 Task: Look for products from Cocojune only.
Action: Mouse moved to (18, 105)
Screenshot: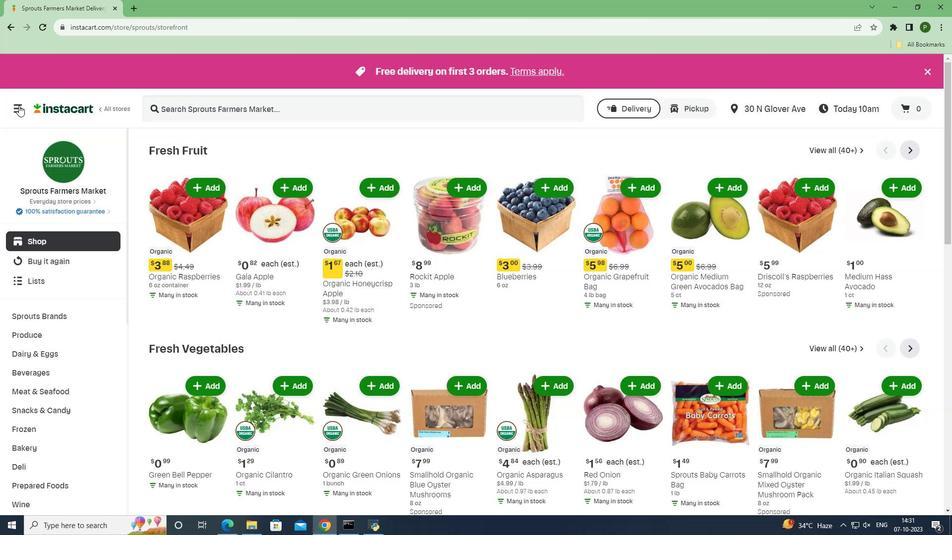 
Action: Mouse pressed left at (18, 105)
Screenshot: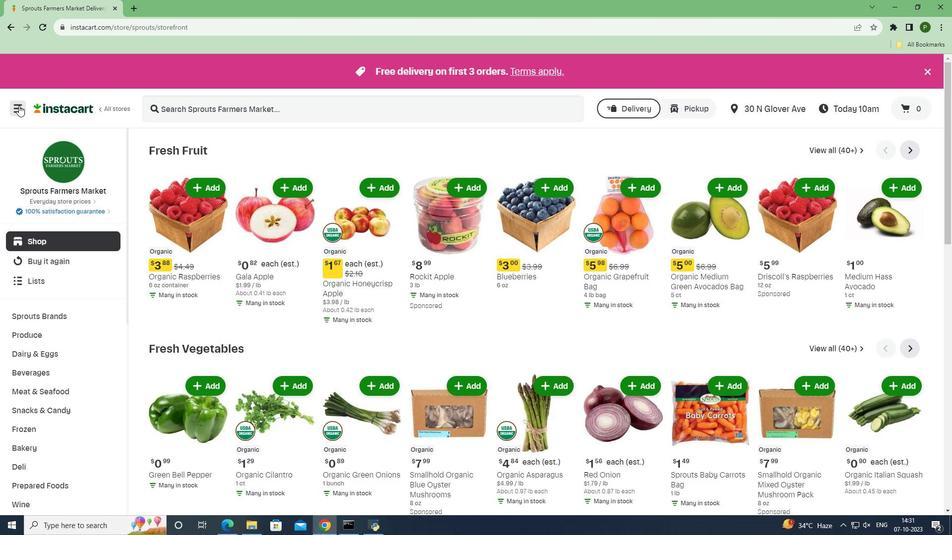 
Action: Mouse moved to (56, 259)
Screenshot: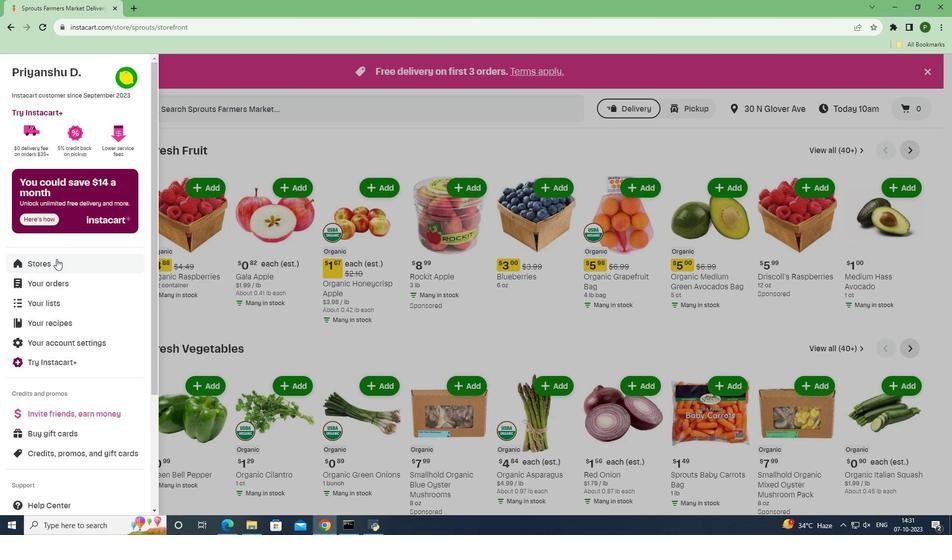 
Action: Mouse pressed left at (56, 259)
Screenshot: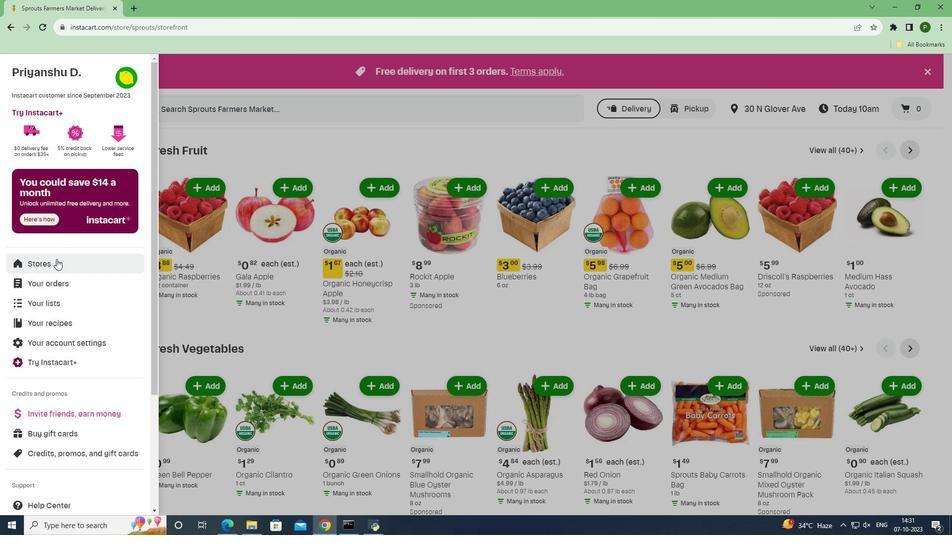 
Action: Mouse moved to (235, 113)
Screenshot: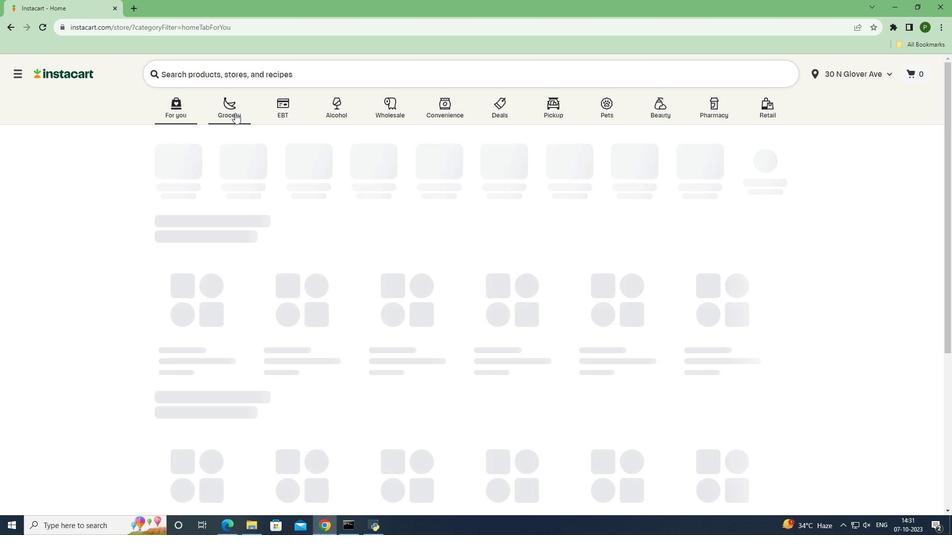 
Action: Mouse pressed left at (235, 113)
Screenshot: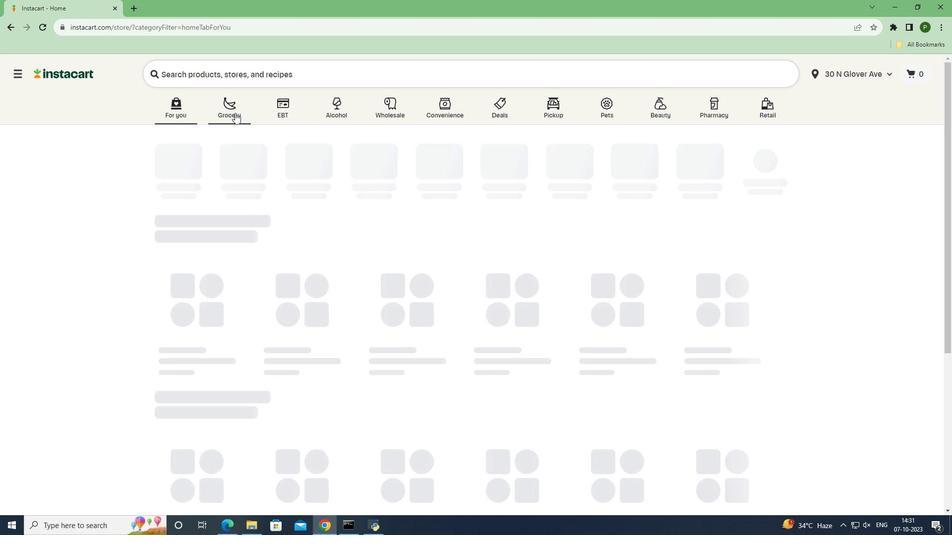 
Action: Mouse moved to (399, 230)
Screenshot: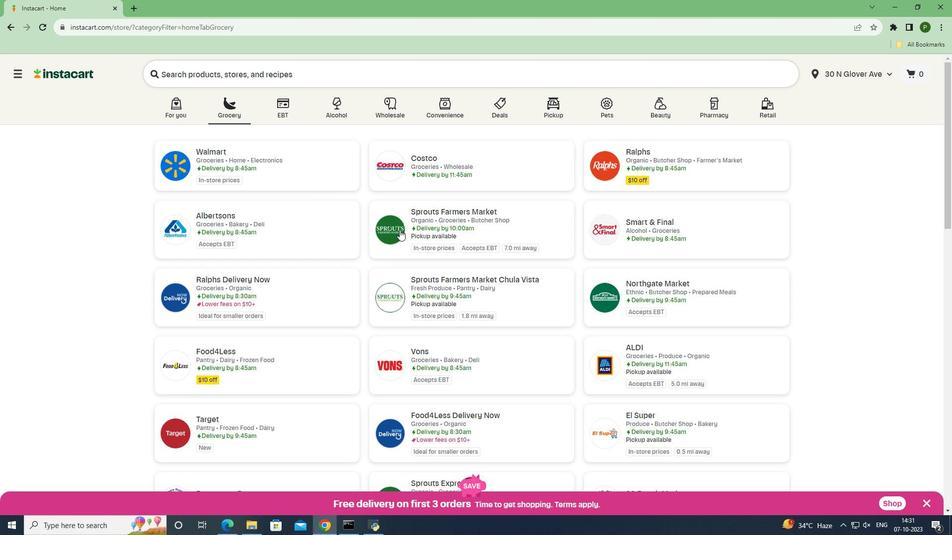 
Action: Mouse pressed left at (399, 230)
Screenshot: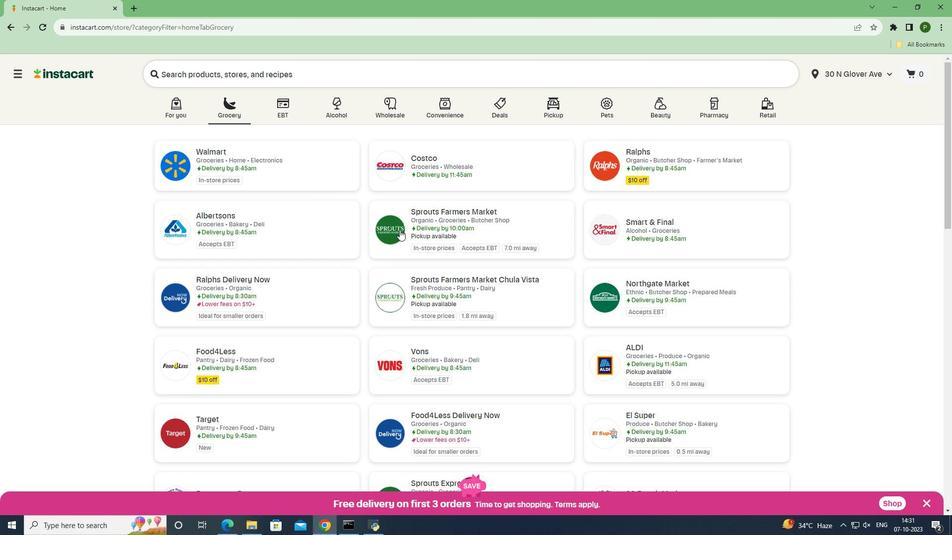 
Action: Mouse moved to (78, 354)
Screenshot: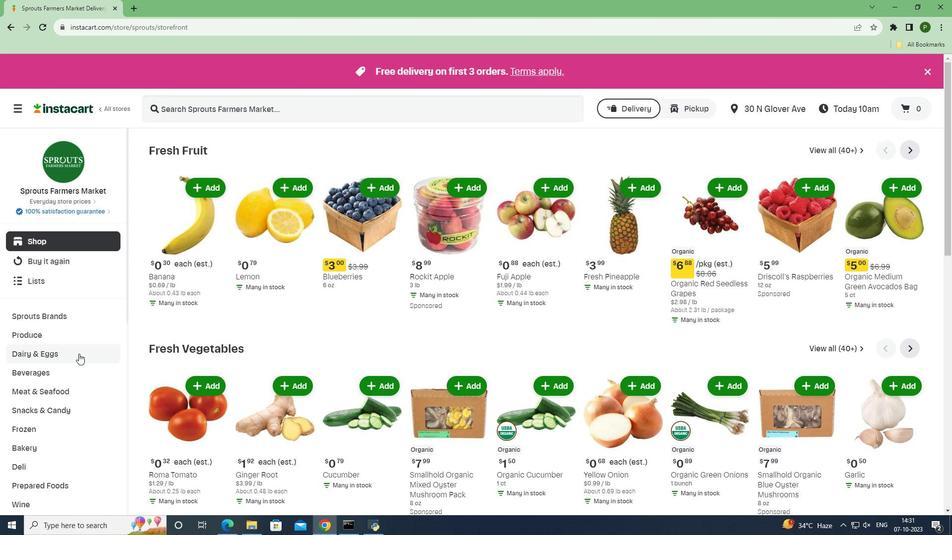
Action: Mouse pressed left at (78, 354)
Screenshot: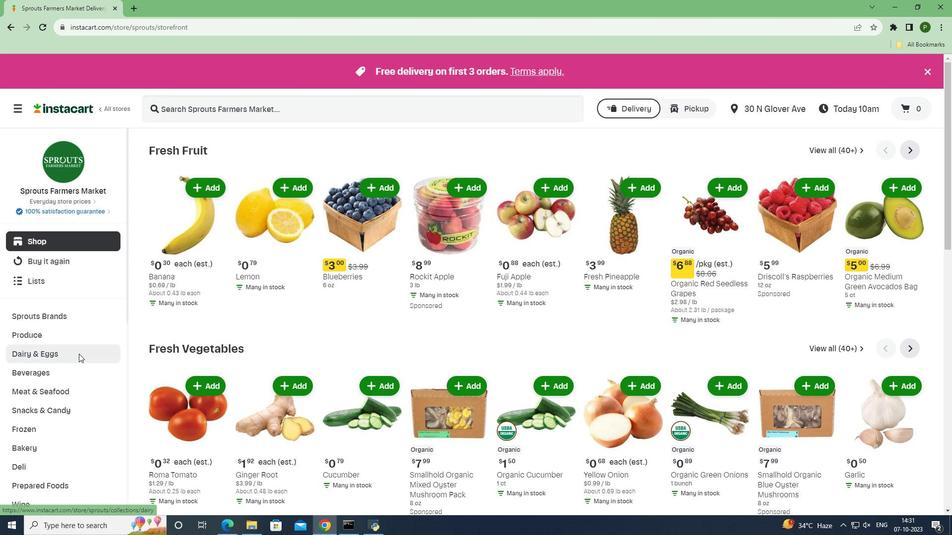 
Action: Mouse moved to (61, 429)
Screenshot: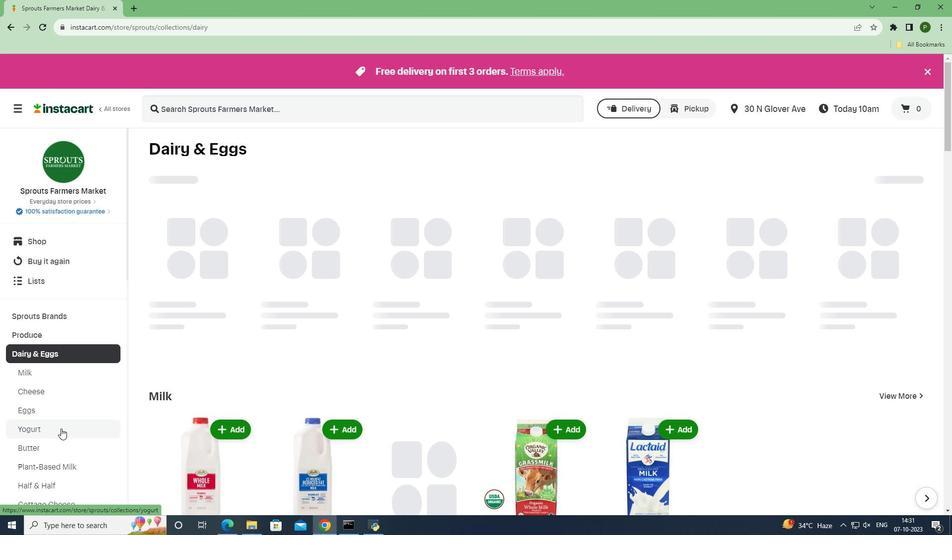 
Action: Mouse pressed left at (61, 429)
Screenshot: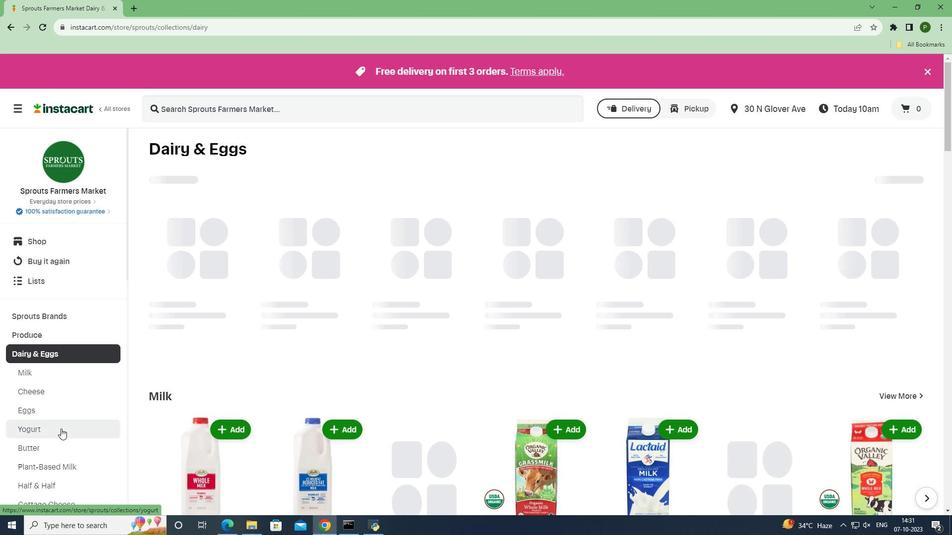 
Action: Mouse moved to (273, 277)
Screenshot: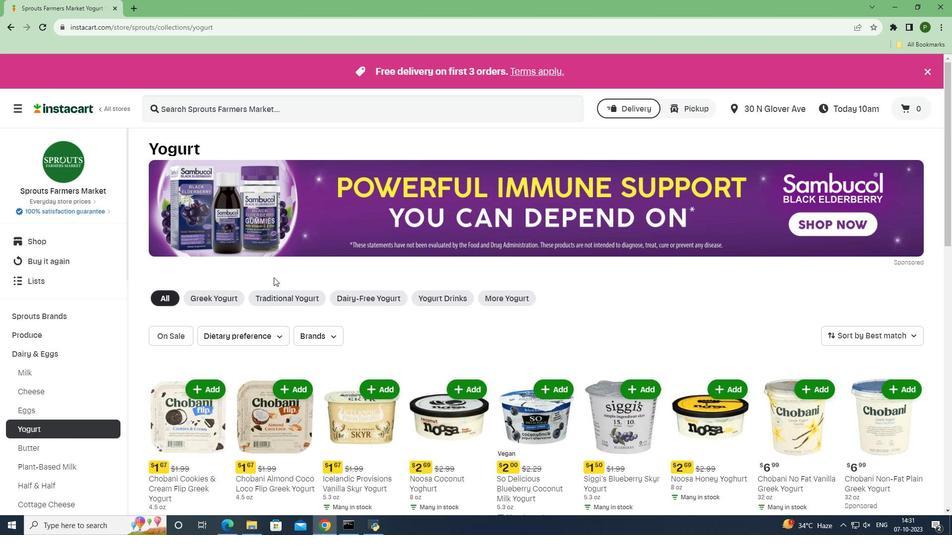 
Action: Mouse scrolled (273, 277) with delta (0, 0)
Screenshot: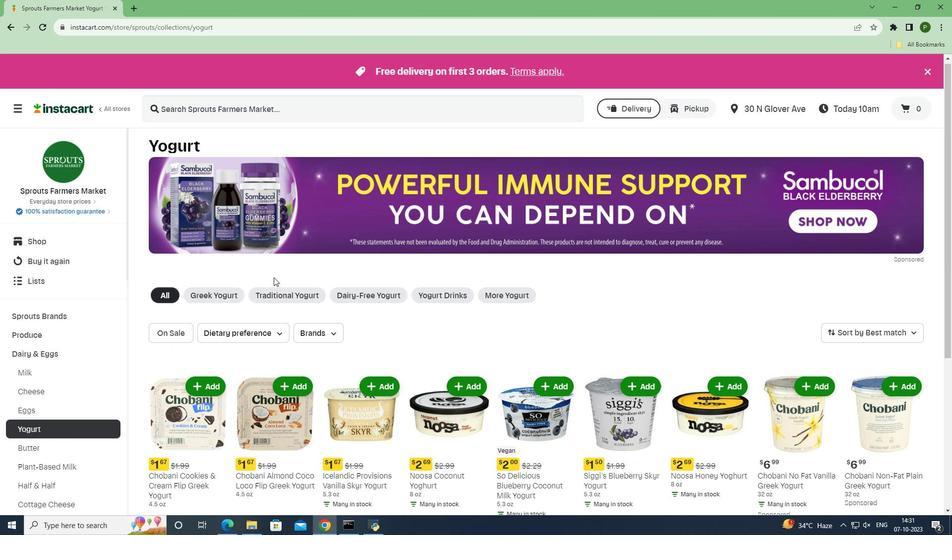 
Action: Mouse scrolled (273, 277) with delta (0, 0)
Screenshot: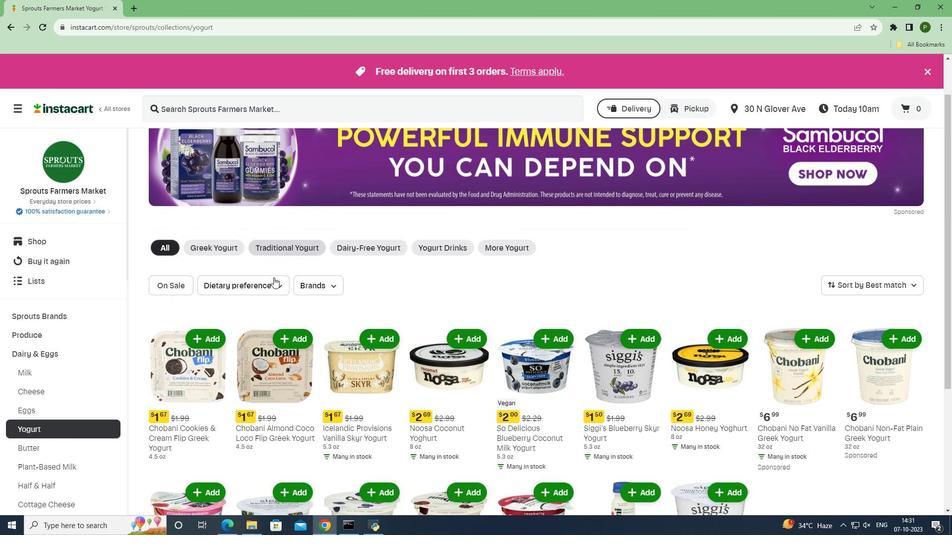 
Action: Mouse moved to (317, 241)
Screenshot: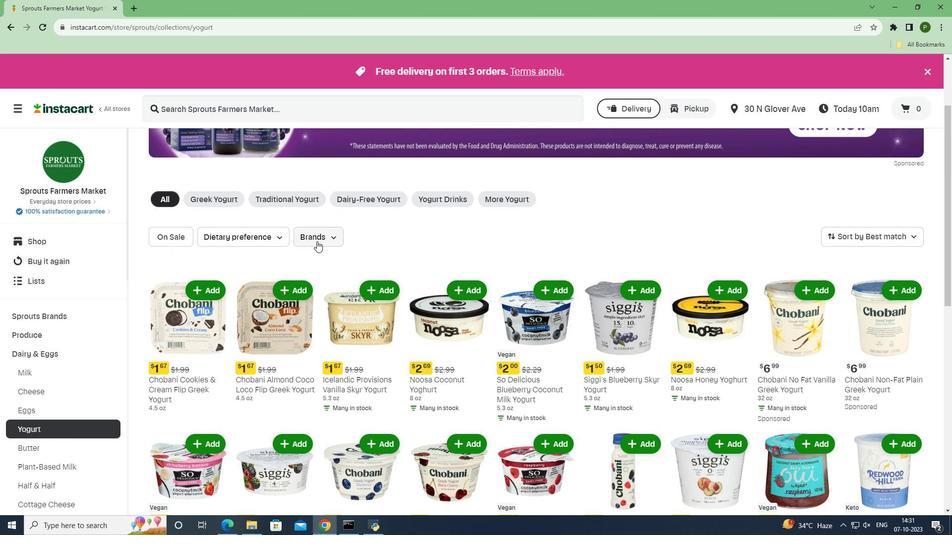 
Action: Mouse pressed left at (317, 241)
Screenshot: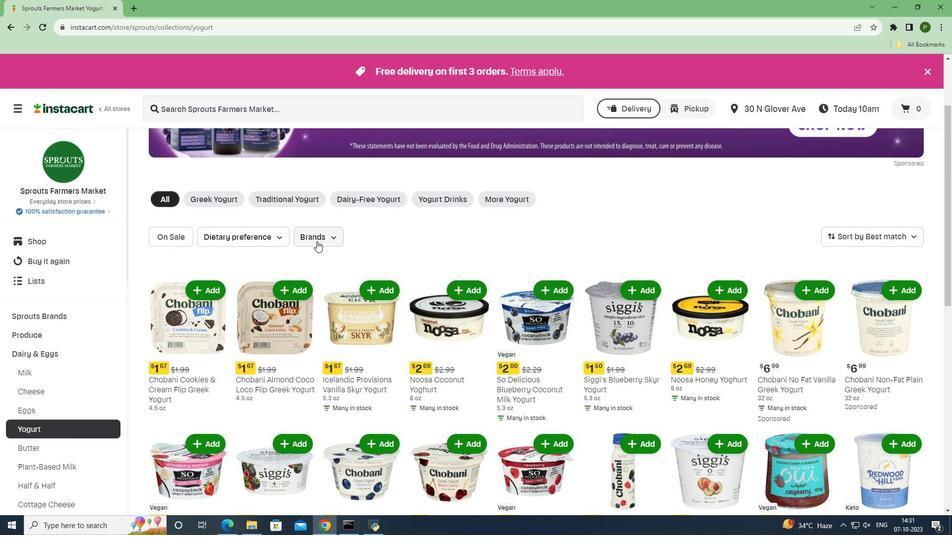 
Action: Mouse moved to (340, 294)
Screenshot: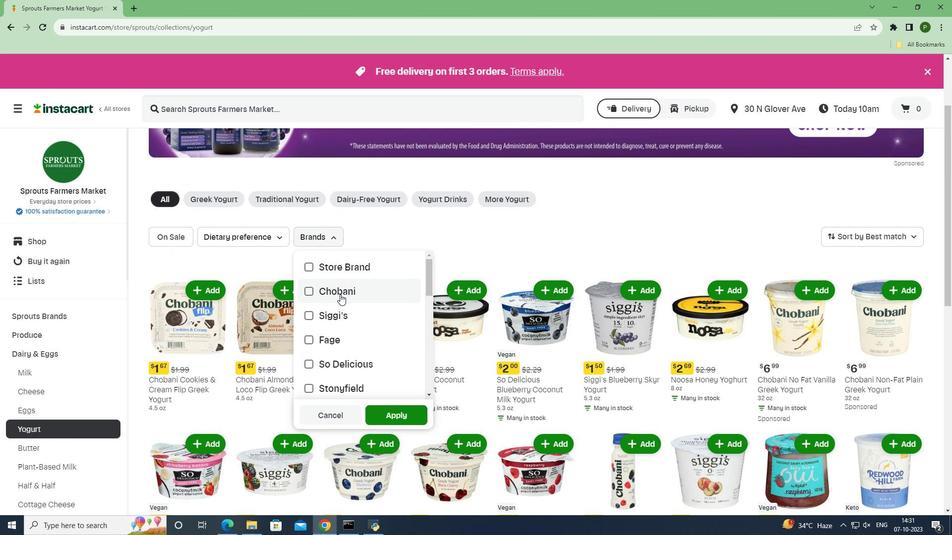 
Action: Mouse scrolled (340, 294) with delta (0, 0)
Screenshot: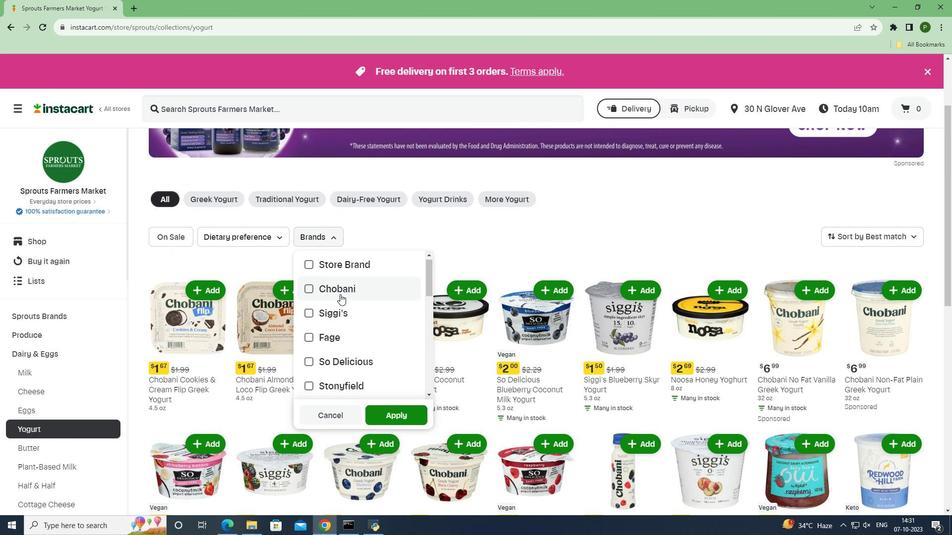 
Action: Mouse scrolled (340, 294) with delta (0, 0)
Screenshot: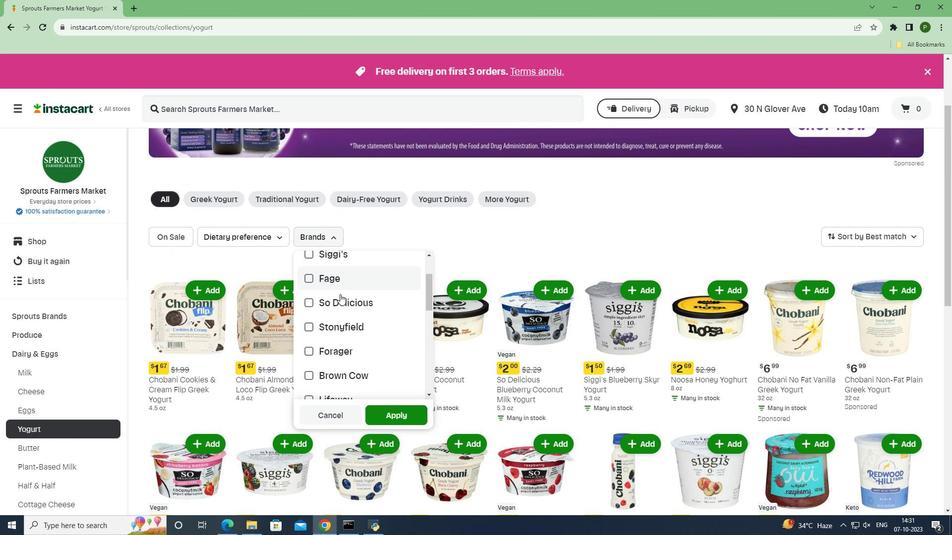 
Action: Mouse scrolled (340, 294) with delta (0, 0)
Screenshot: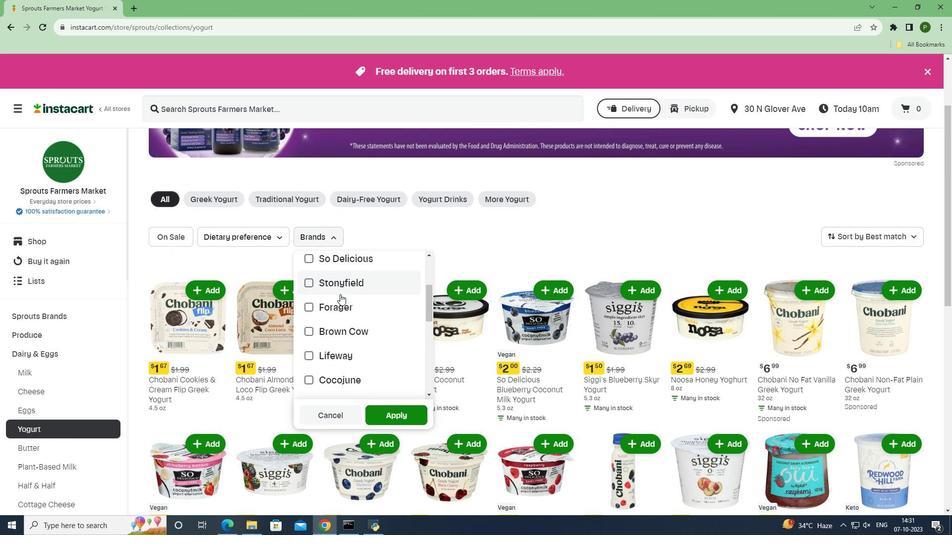 
Action: Mouse moved to (349, 334)
Screenshot: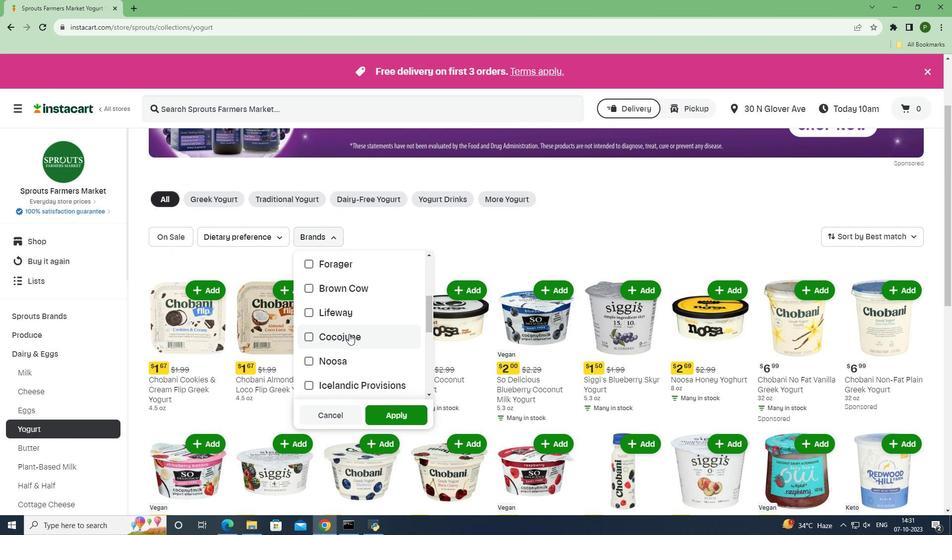 
Action: Mouse pressed left at (349, 334)
Screenshot: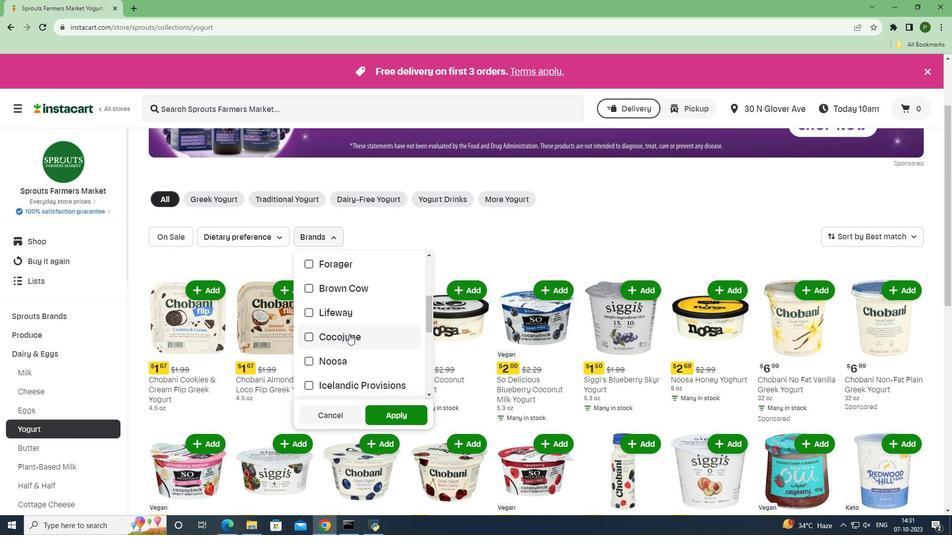 
Action: Mouse moved to (388, 416)
Screenshot: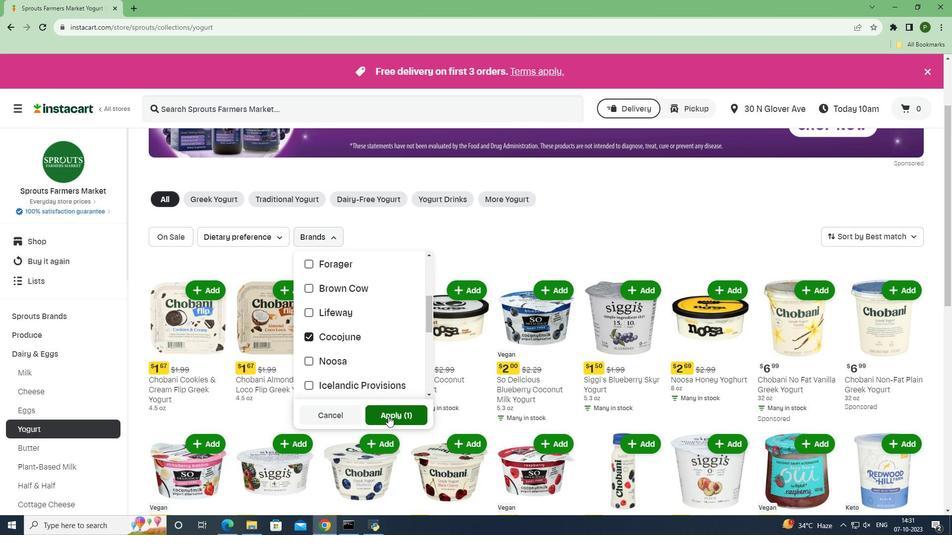 
Action: Mouse pressed left at (388, 416)
Screenshot: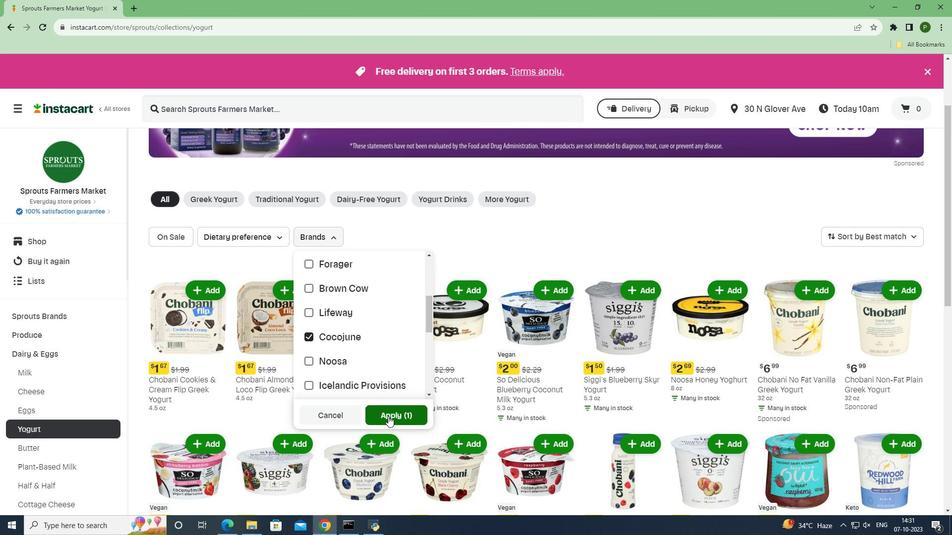 
Action: Mouse moved to (439, 326)
Screenshot: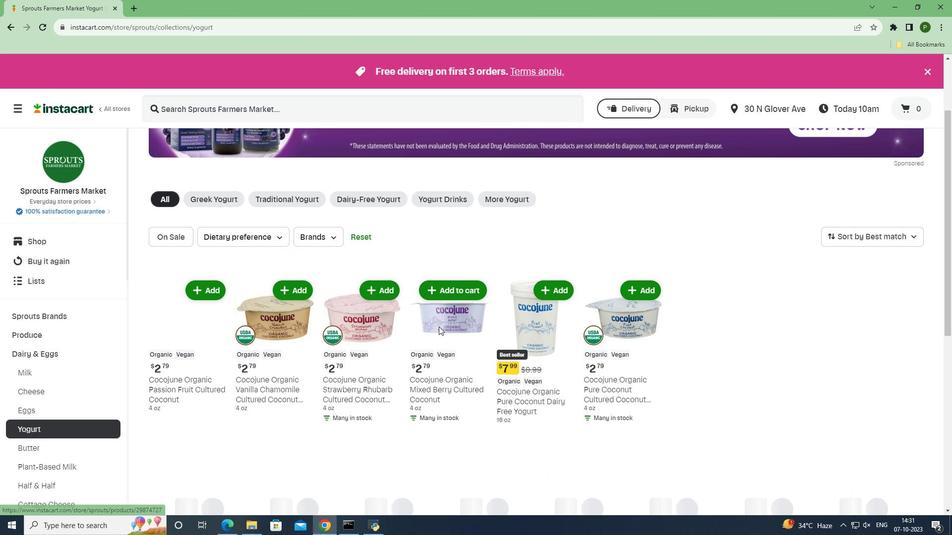 
